 Task: Select the option "anybody" in sharing boards with guests/ inviting guests.
Action: Mouse pressed left at (765, 340)
Screenshot: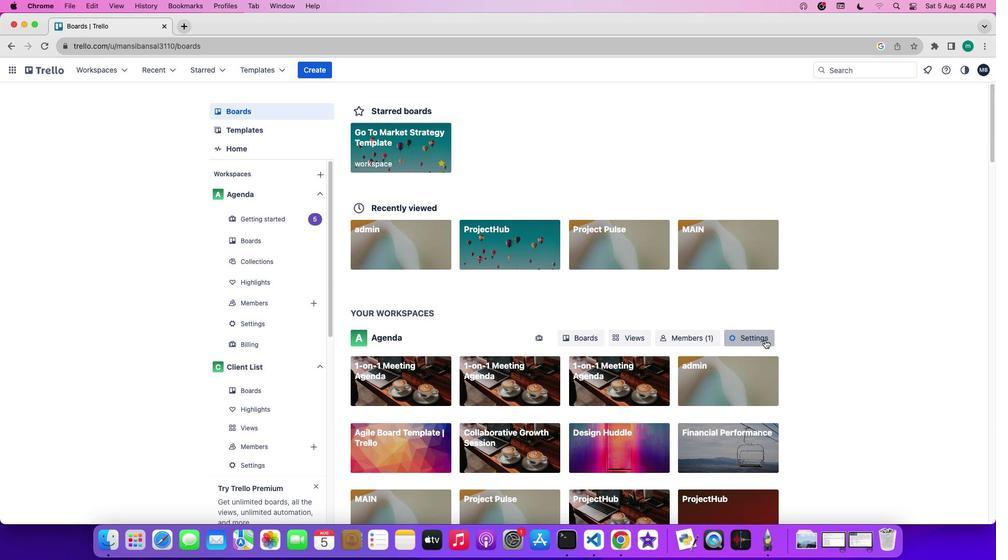 
Action: Mouse moved to (606, 394)
Screenshot: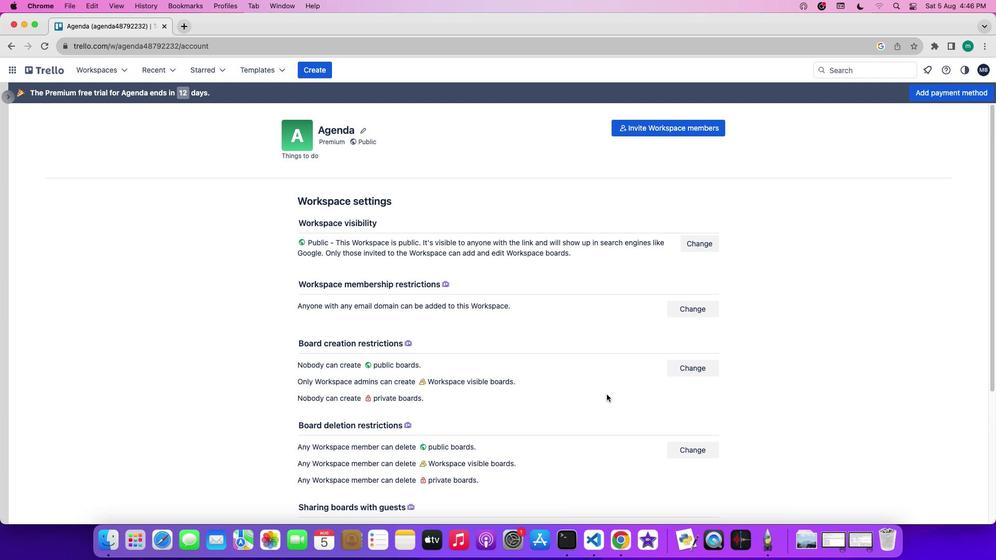
Action: Mouse scrolled (606, 394) with delta (0, 0)
Screenshot: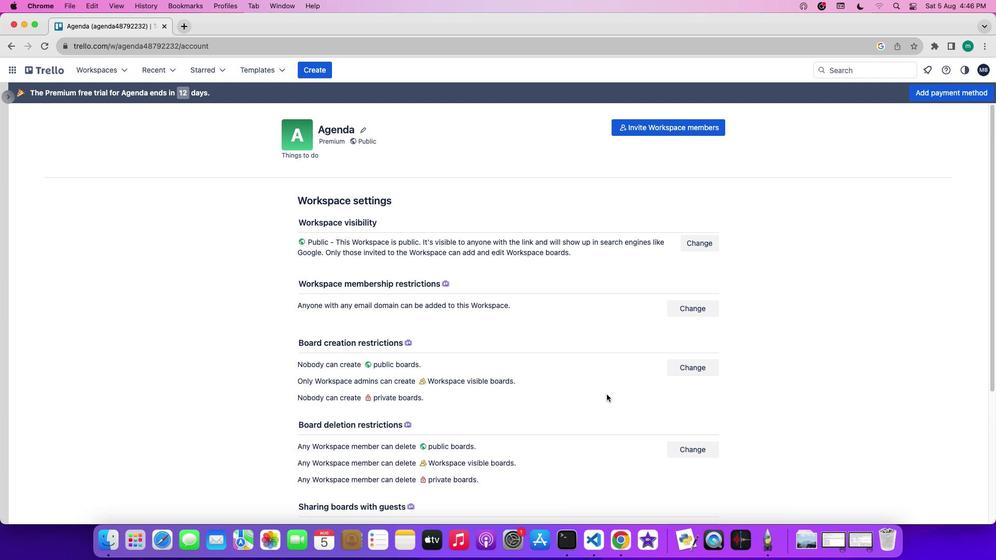 
Action: Mouse scrolled (606, 394) with delta (0, 0)
Screenshot: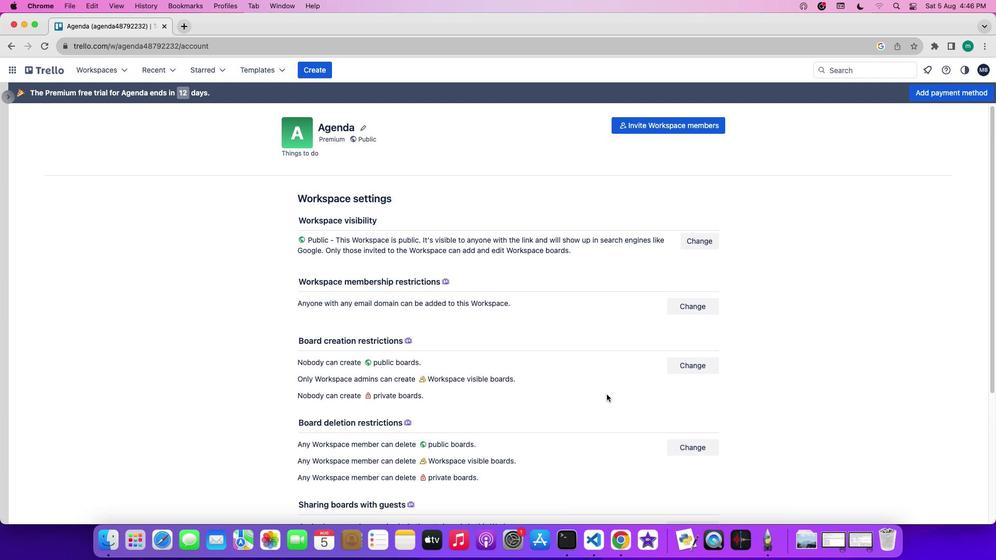 
Action: Mouse scrolled (606, 394) with delta (0, 0)
Screenshot: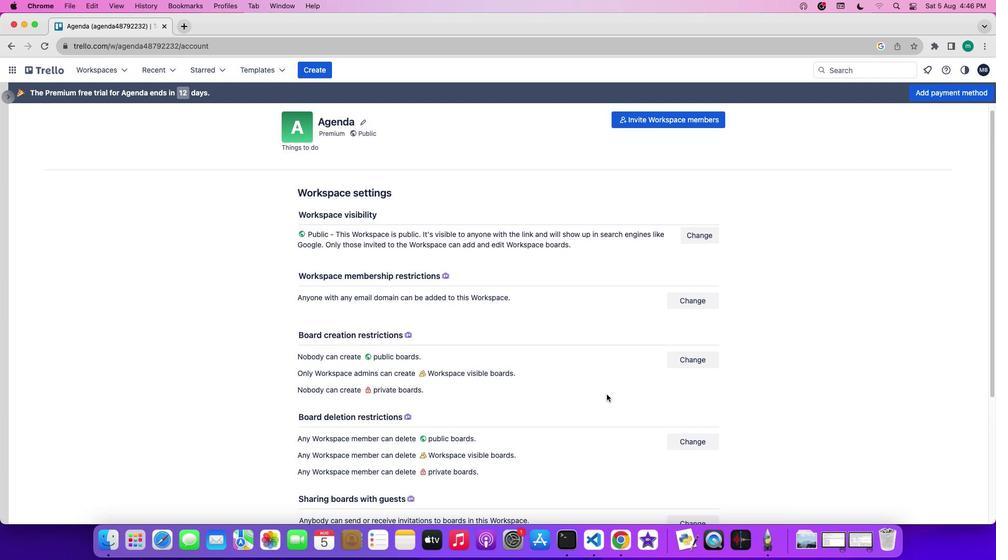 
Action: Mouse scrolled (606, 394) with delta (0, 0)
Screenshot: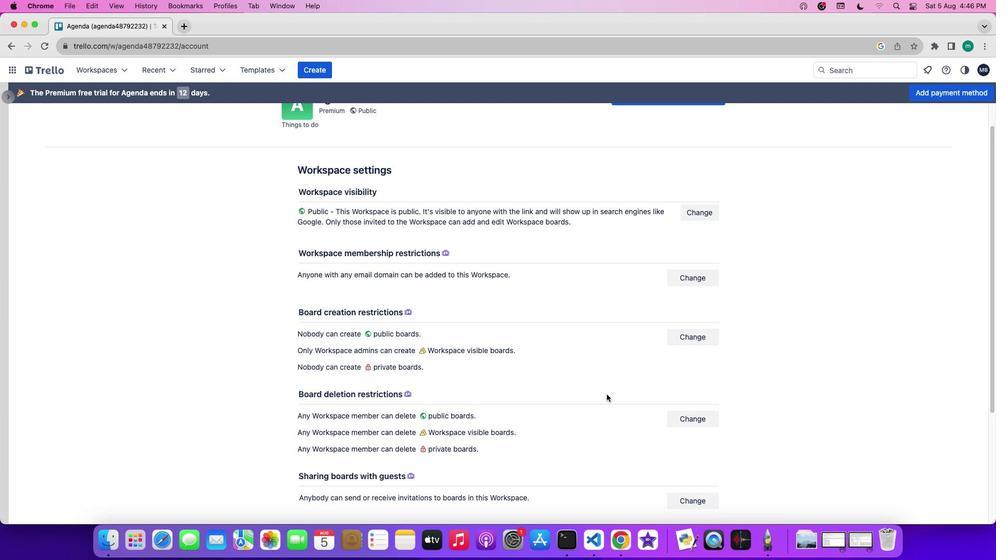 
Action: Mouse scrolled (606, 394) with delta (0, 0)
Screenshot: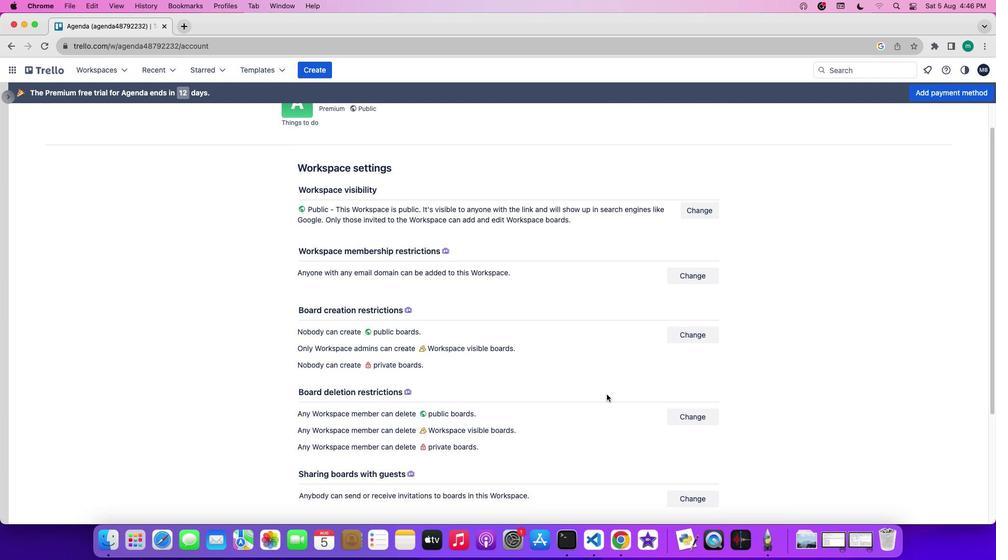 
Action: Mouse scrolled (606, 394) with delta (0, 0)
Screenshot: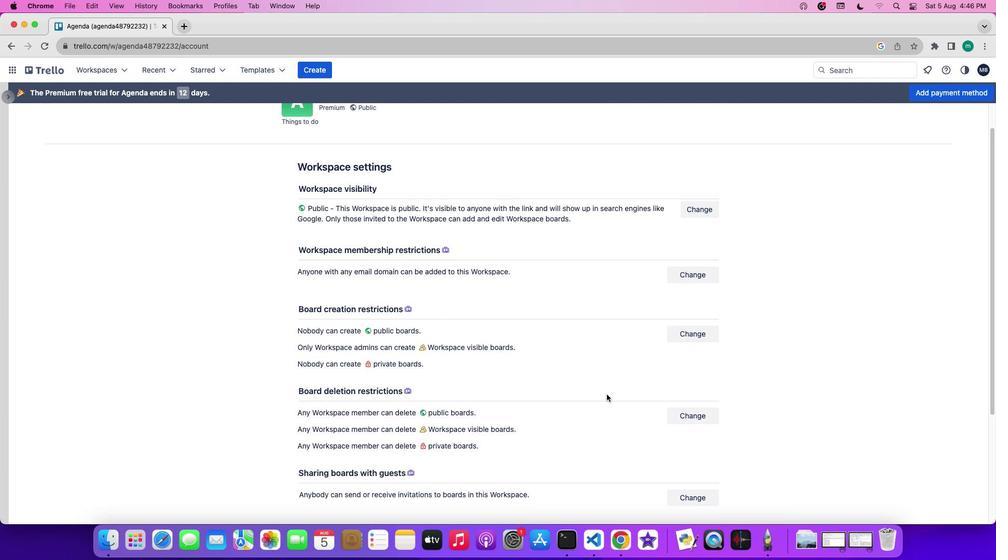 
Action: Mouse scrolled (606, 394) with delta (0, 0)
Screenshot: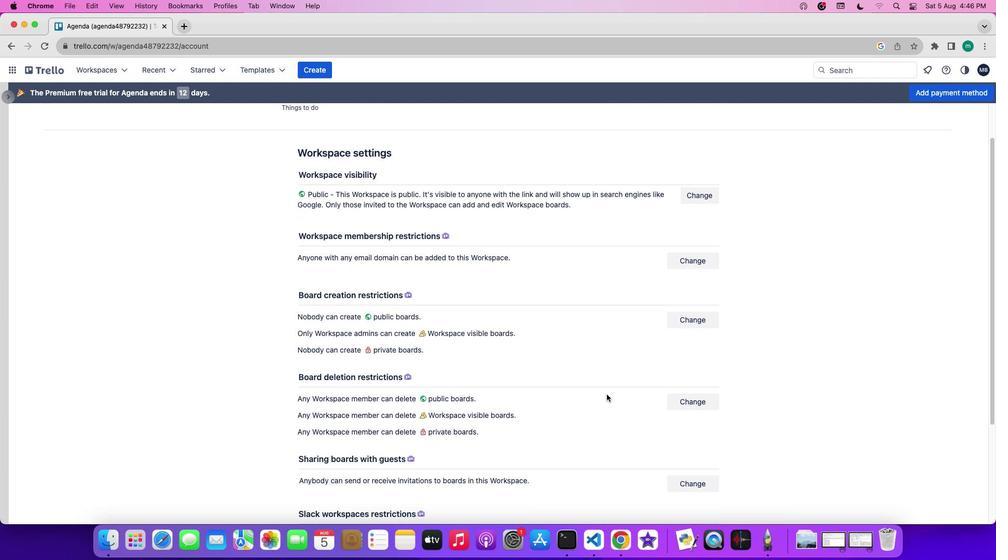 
Action: Mouse scrolled (606, 394) with delta (0, 0)
Screenshot: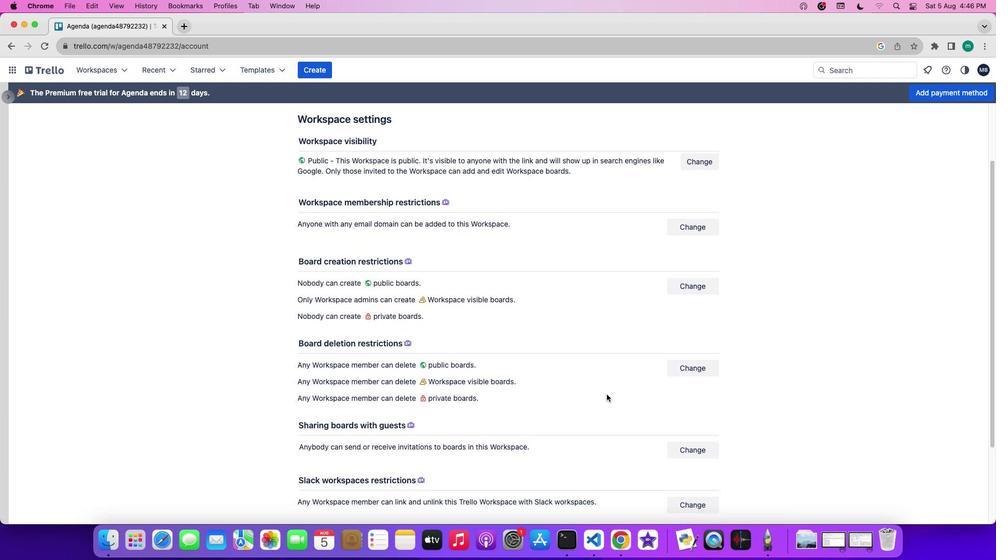 
Action: Mouse scrolled (606, 394) with delta (0, 0)
Screenshot: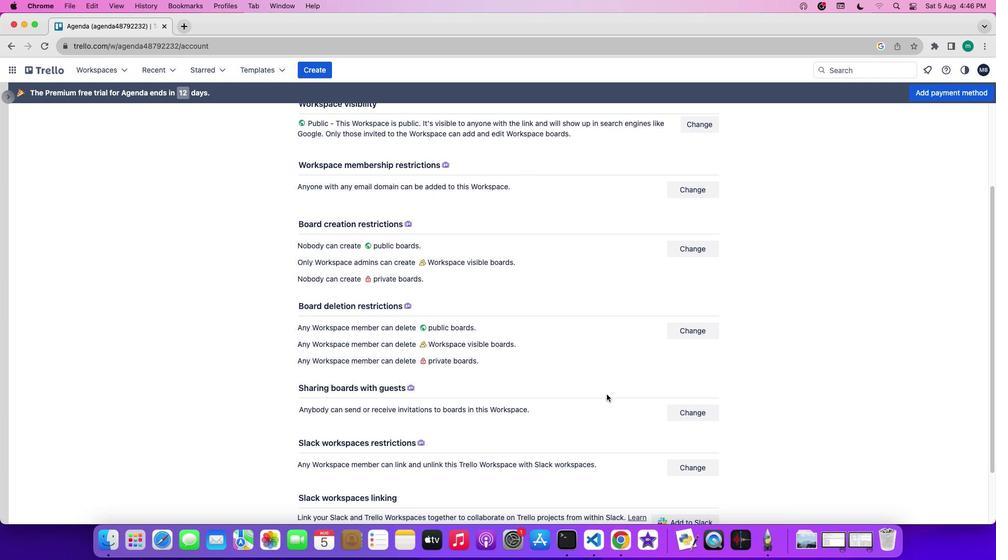 
Action: Mouse scrolled (606, 394) with delta (0, 0)
Screenshot: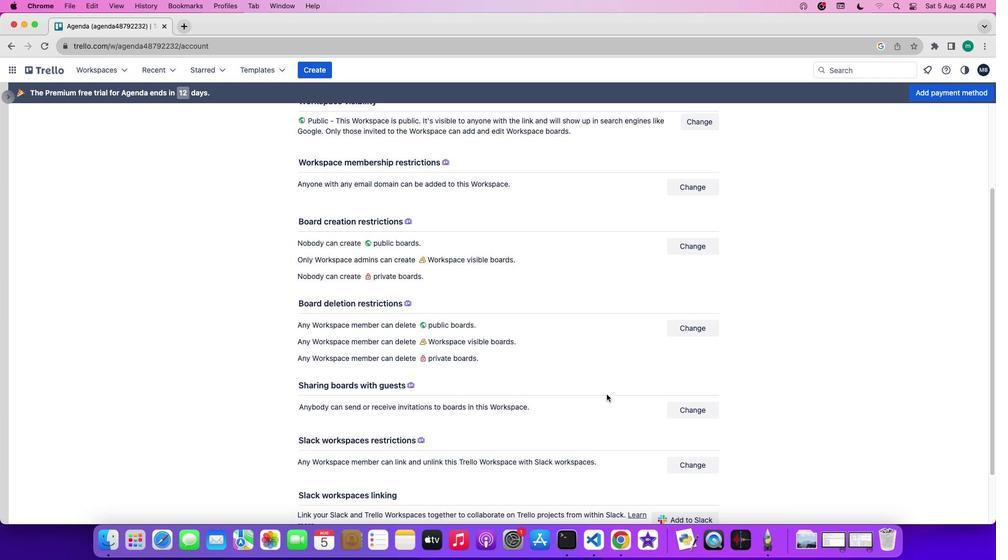 
Action: Mouse scrolled (606, 394) with delta (0, 0)
Screenshot: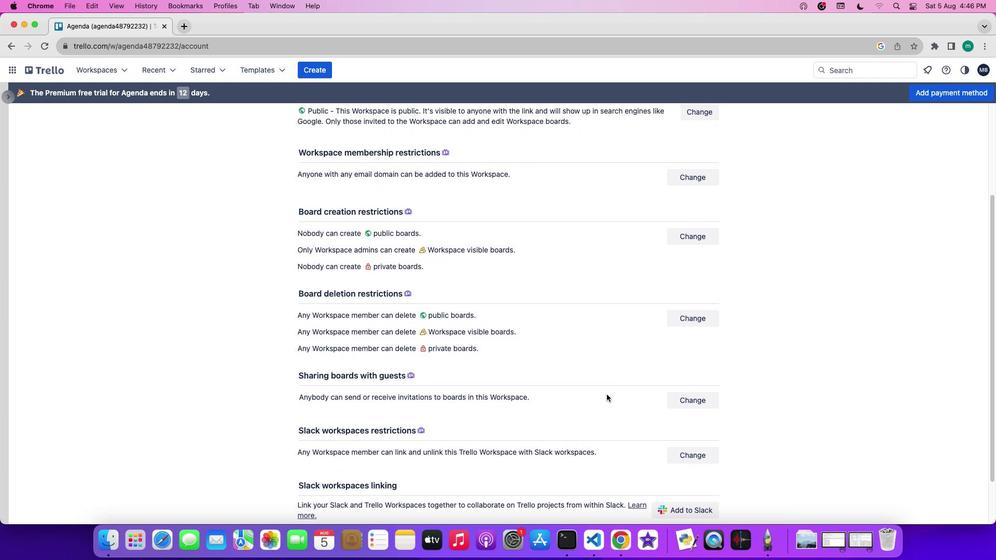 
Action: Mouse scrolled (606, 394) with delta (0, 0)
Screenshot: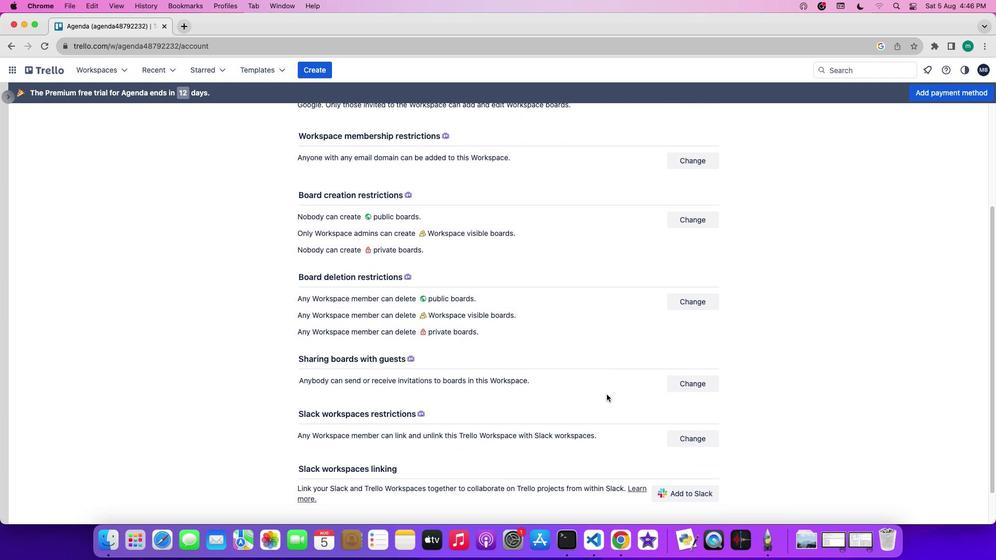 
Action: Mouse scrolled (606, 394) with delta (0, 0)
Screenshot: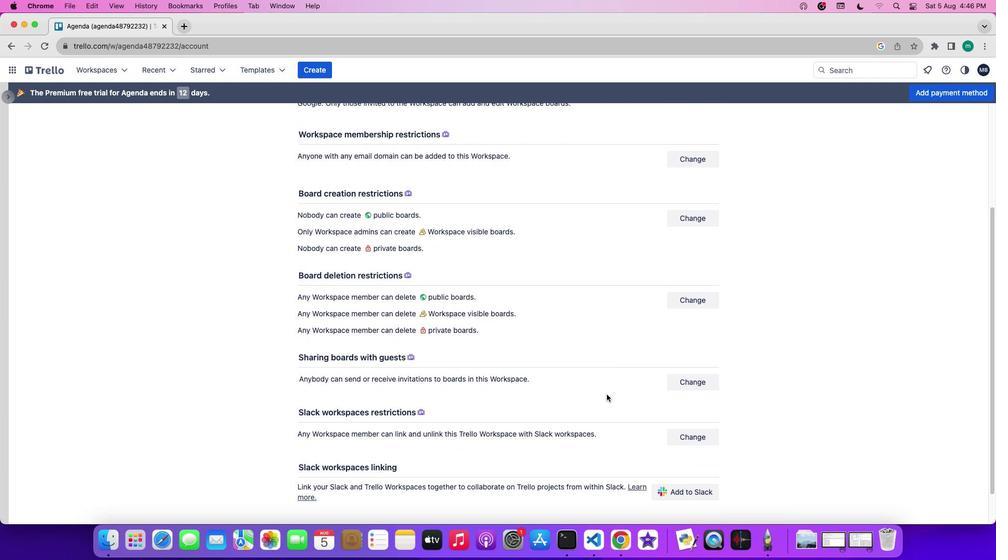 
Action: Mouse scrolled (606, 394) with delta (0, 0)
Screenshot: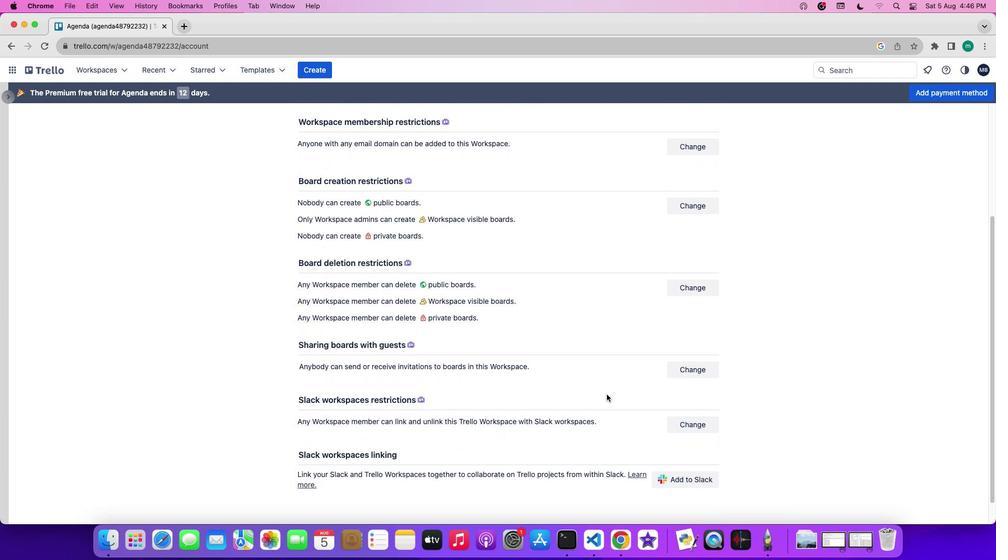 
Action: Mouse scrolled (606, 394) with delta (0, 0)
Screenshot: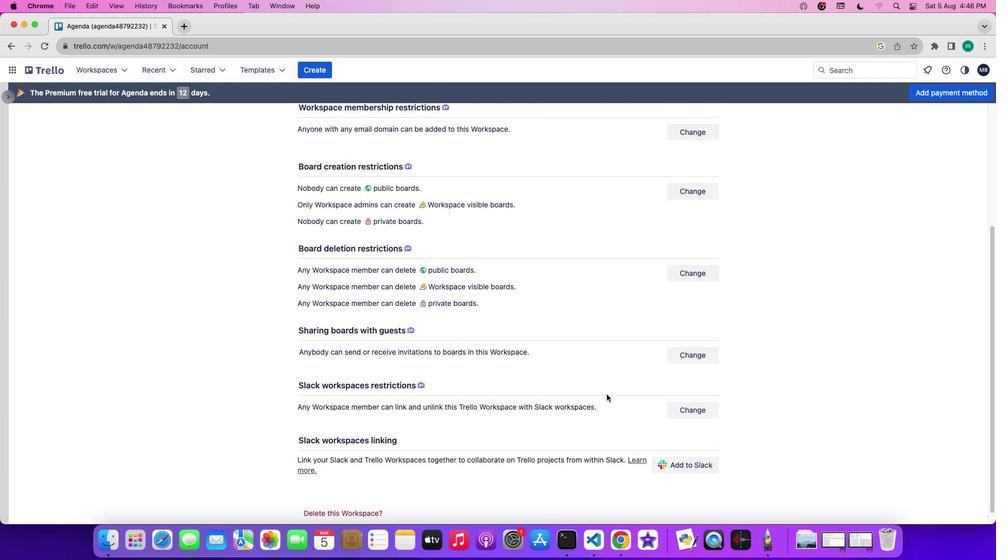 
Action: Mouse scrolled (606, 394) with delta (0, 0)
Screenshot: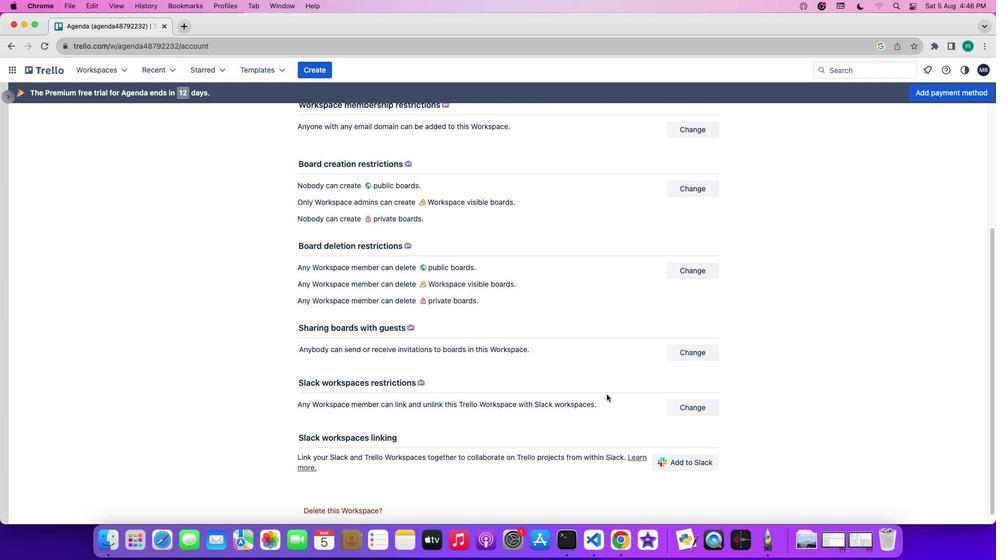 
Action: Mouse scrolled (606, 394) with delta (0, 0)
Screenshot: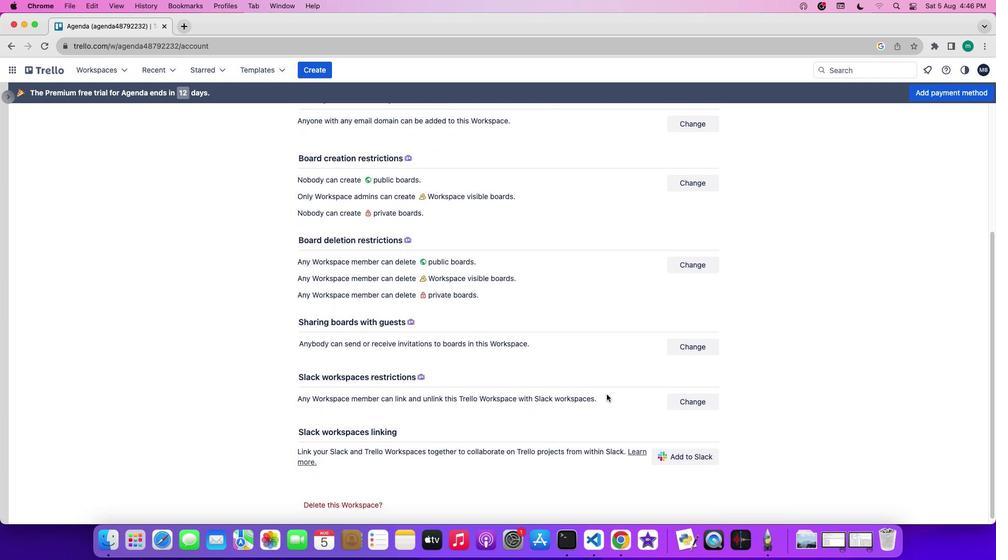 
Action: Mouse moved to (696, 334)
Screenshot: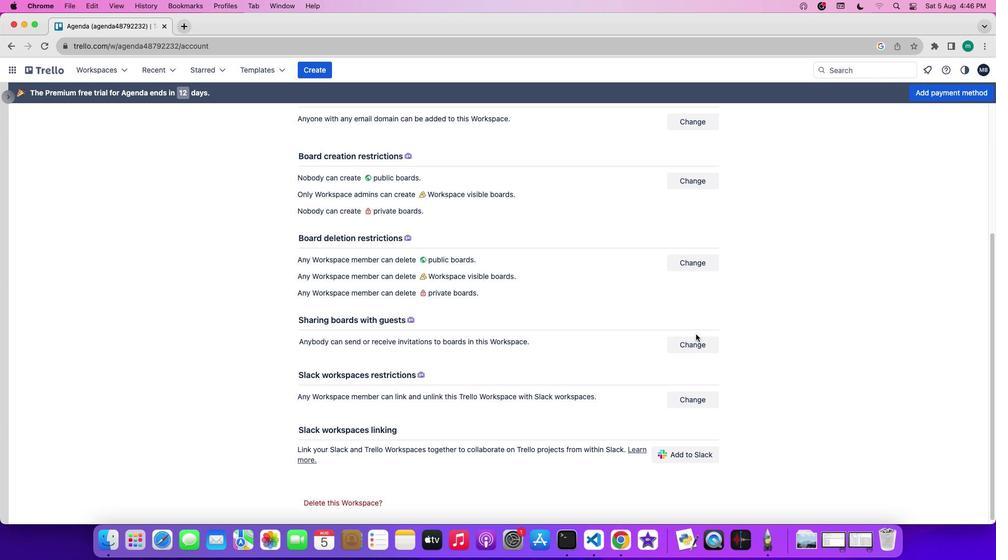 
Action: Mouse pressed left at (696, 334)
Screenshot: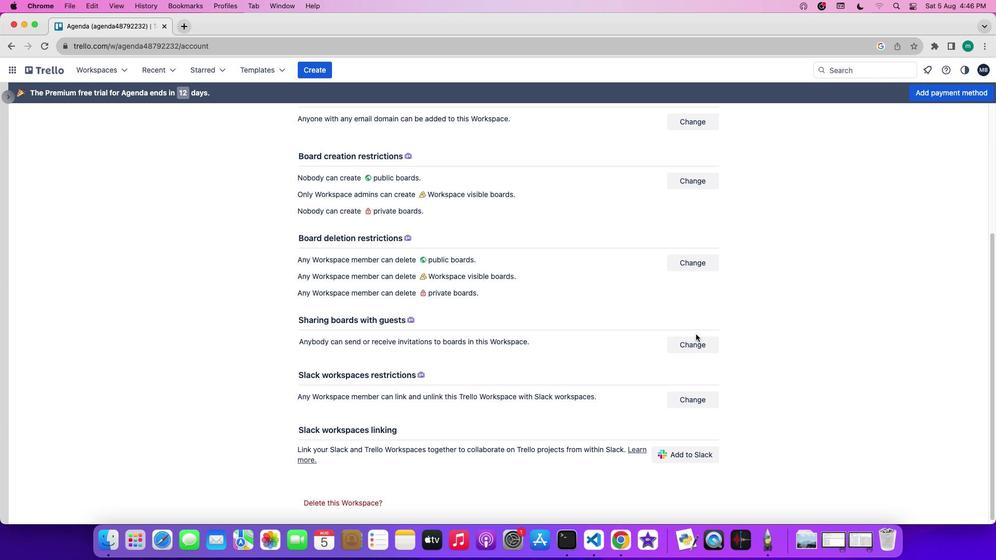 
Action: Mouse moved to (693, 345)
Screenshot: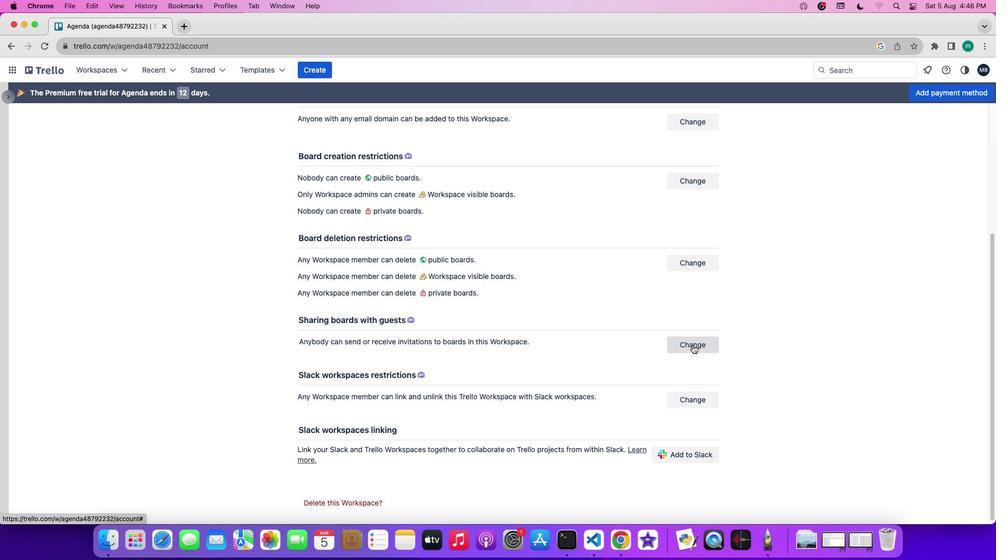 
Action: Mouse pressed left at (693, 345)
Screenshot: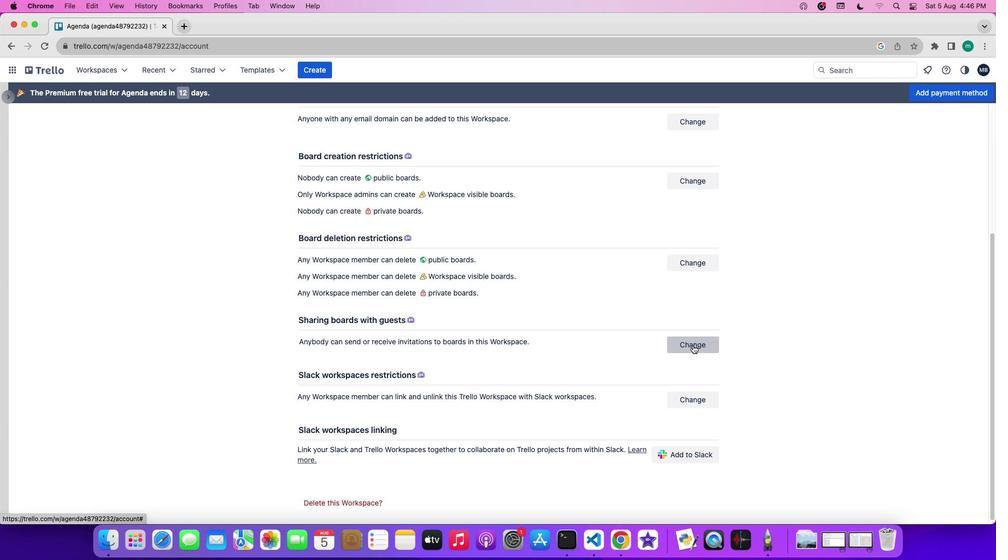 
Action: Mouse moved to (715, 424)
Screenshot: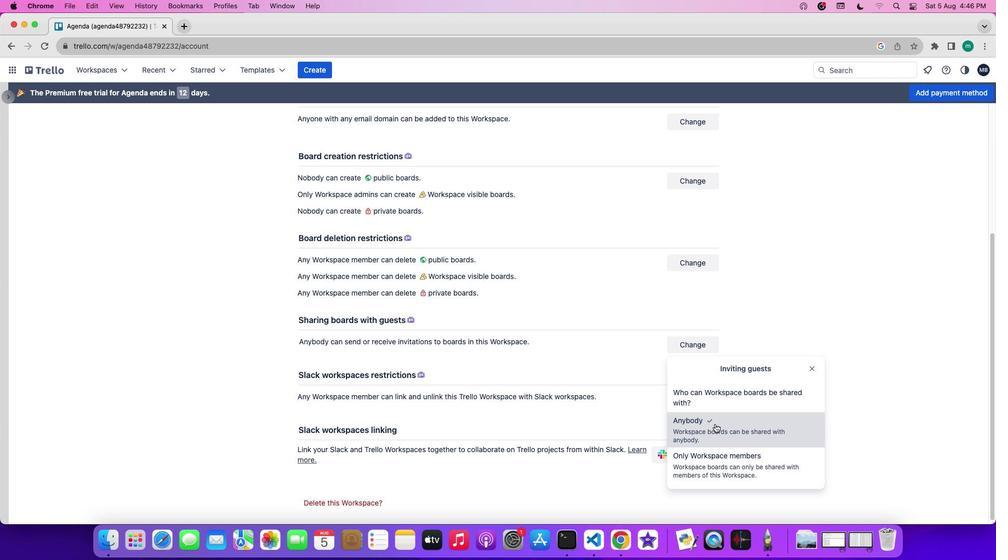 
Action: Mouse pressed left at (715, 424)
Screenshot: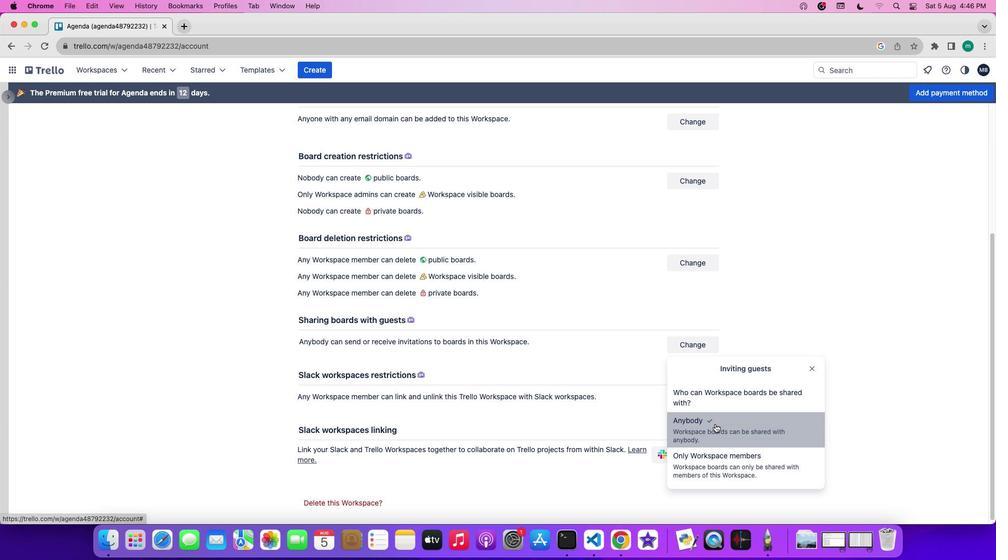 
Action: Mouse moved to (862, 431)
Screenshot: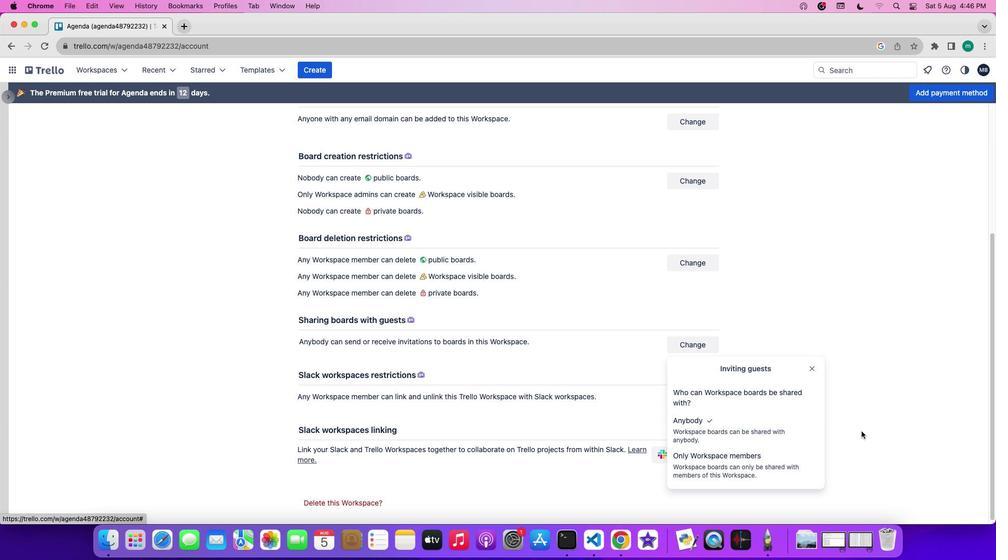 
